 Task: Create Billing Term with Name: Payment Term 2, Description: Please pay within 15 days and Due Days: 15 days
Action: Mouse pressed left at (142, 22)
Screenshot: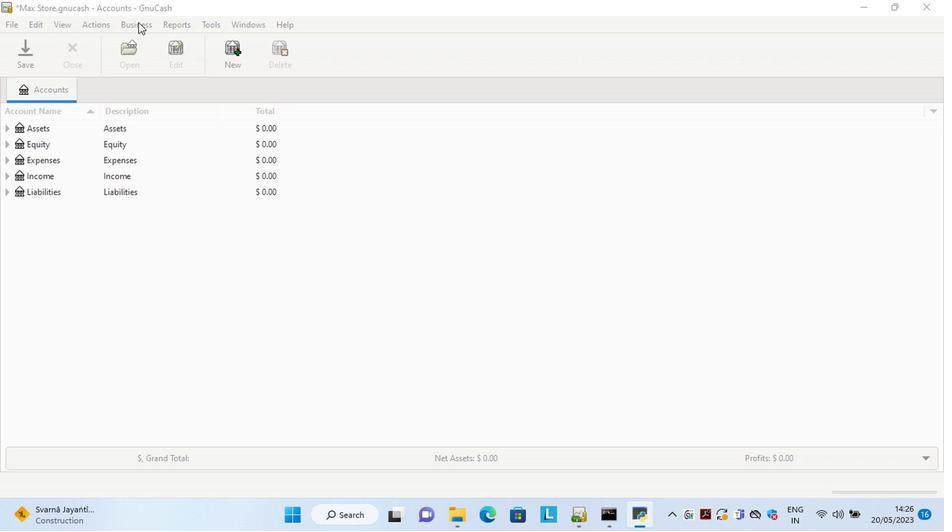 
Action: Mouse moved to (157, 132)
Screenshot: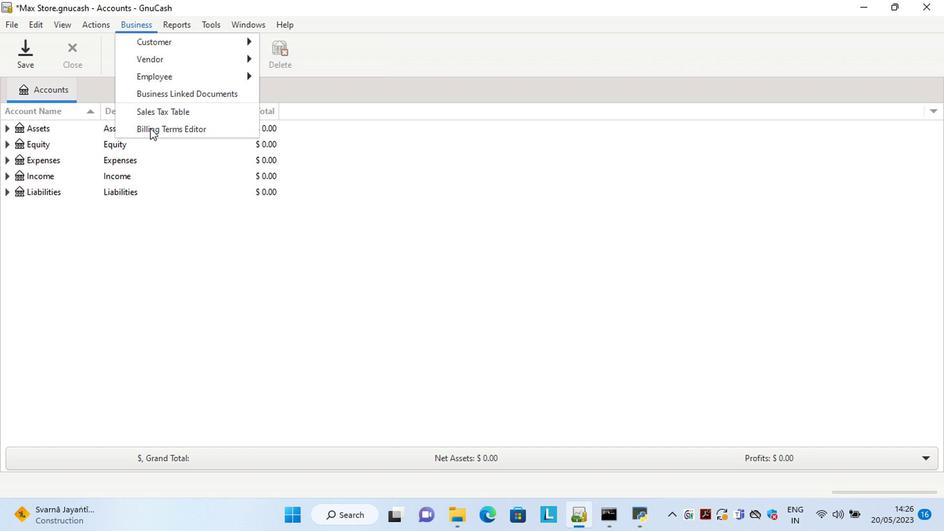
Action: Mouse pressed left at (157, 132)
Screenshot: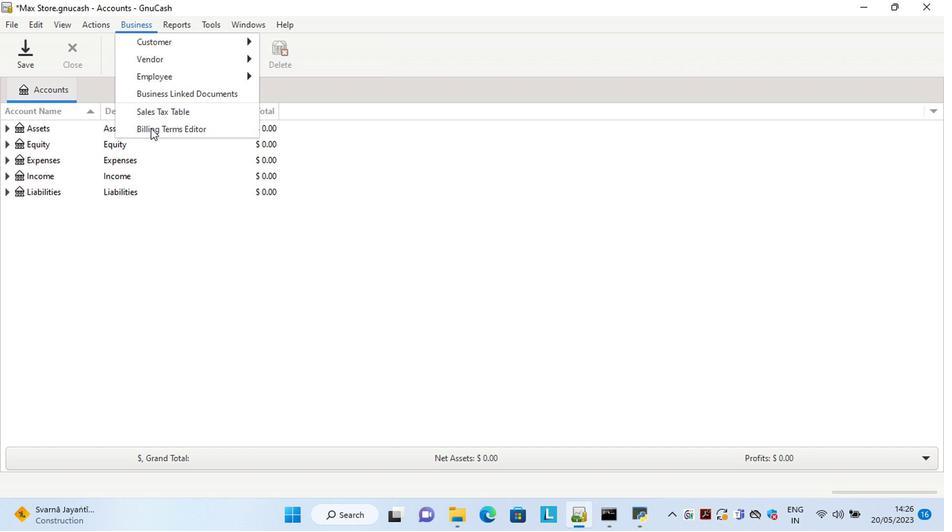 
Action: Mouse moved to (195, 271)
Screenshot: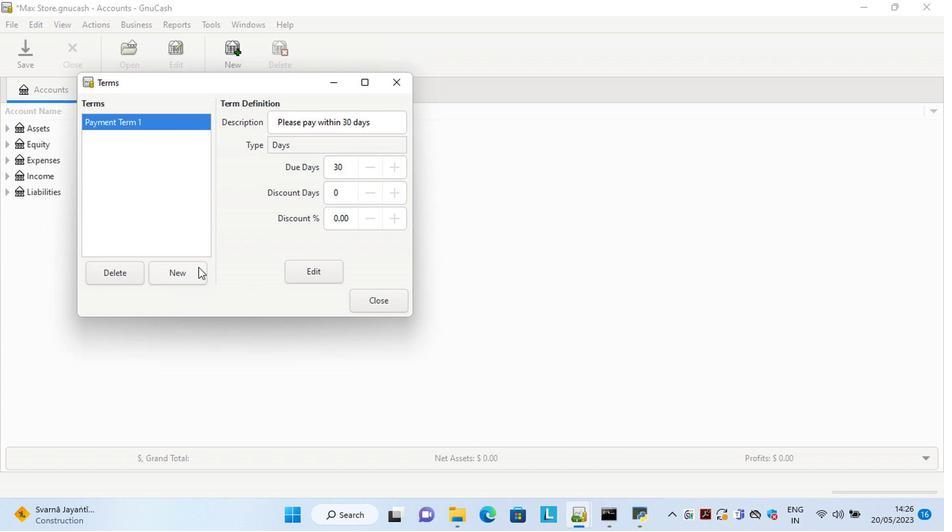 
Action: Mouse pressed left at (195, 271)
Screenshot: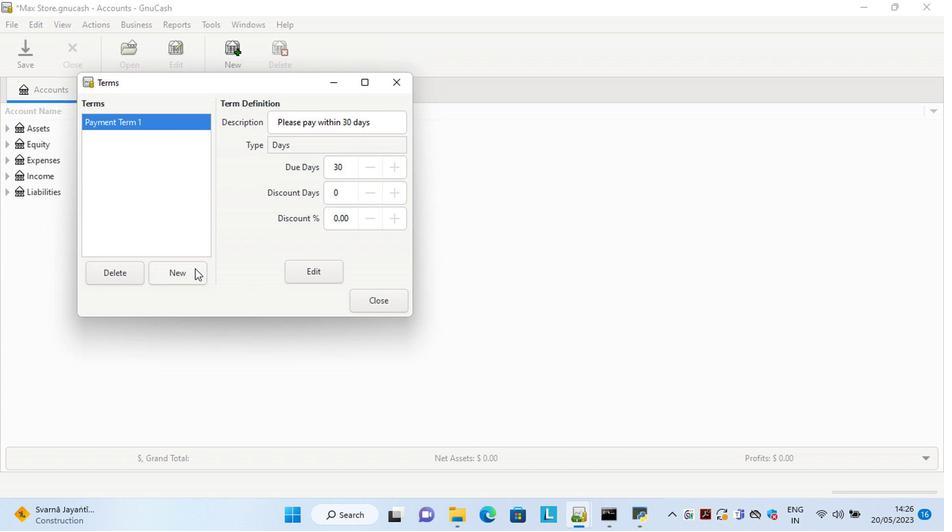 
Action: Mouse moved to (656, 166)
Screenshot: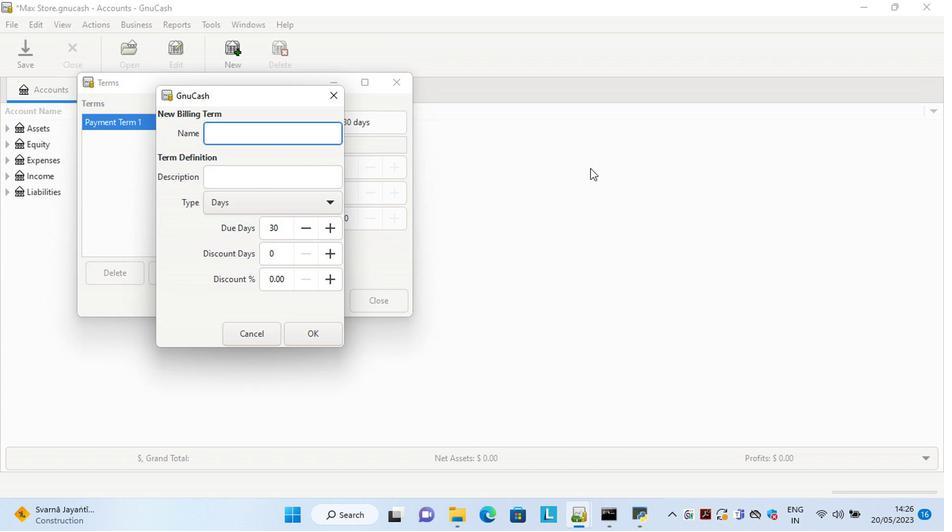 
Action: Key pressed <Key.shift>Paymetn<Key.space><Key.shift><Key.backspace><Key.backspace><Key.backspace>nt<Key.space><Key.shift>Term<Key.space>2<Key.tab><Key.shift>Please<Key.space>pay<Key.space>within<Key.space>15<Key.space>days
Screenshot: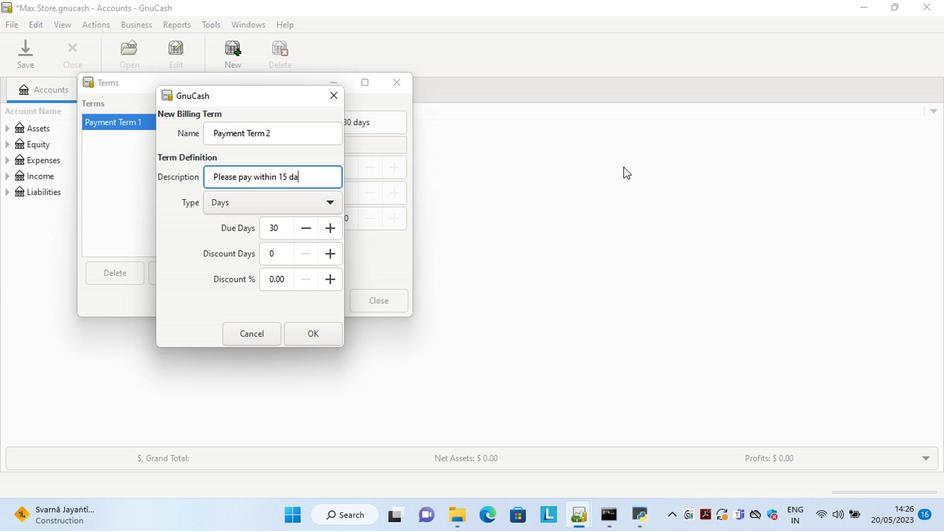 
Action: Mouse moved to (296, 226)
Screenshot: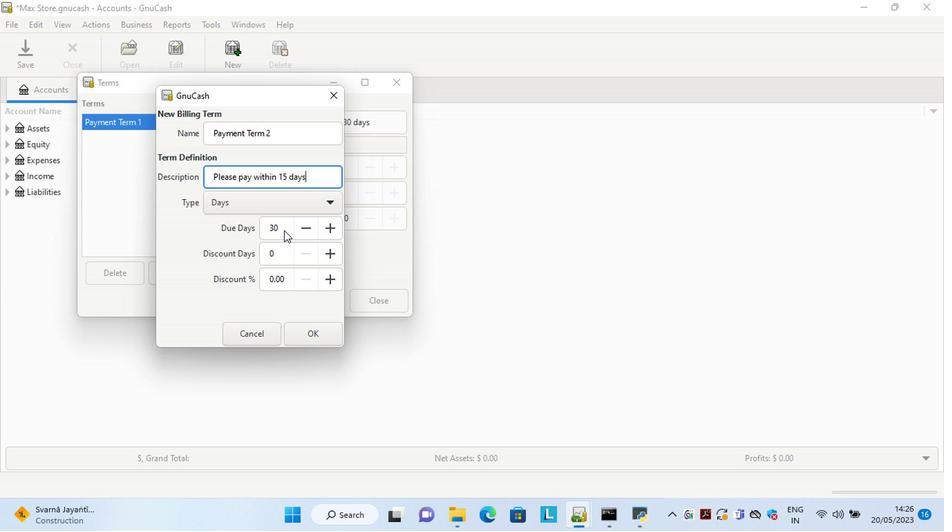 
Action: Mouse pressed left at (296, 226)
Screenshot: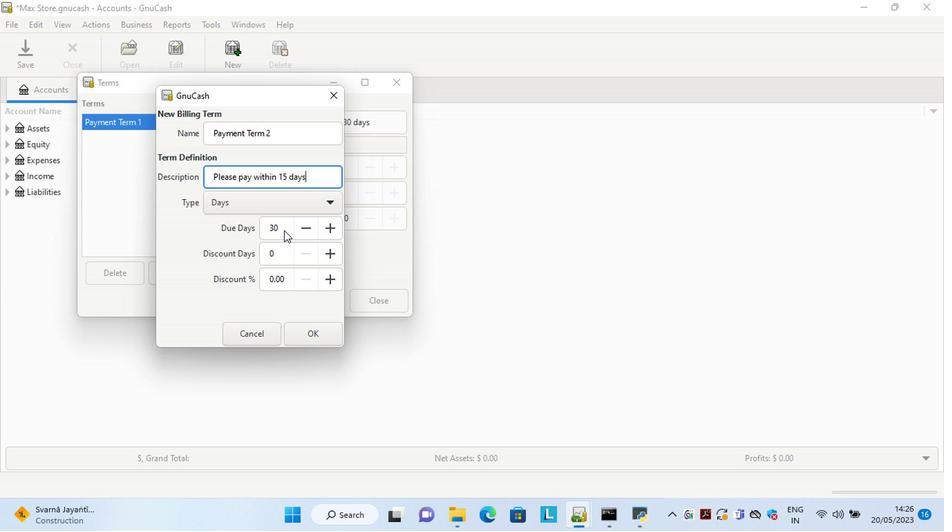 
Action: Mouse moved to (360, 221)
Screenshot: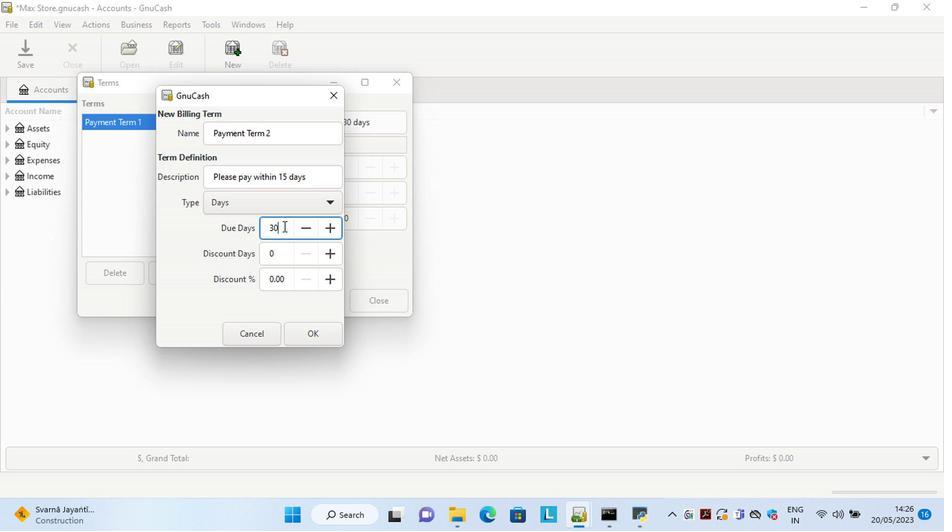 
Action: Key pressed <Key.backspace><Key.backspace>15
Screenshot: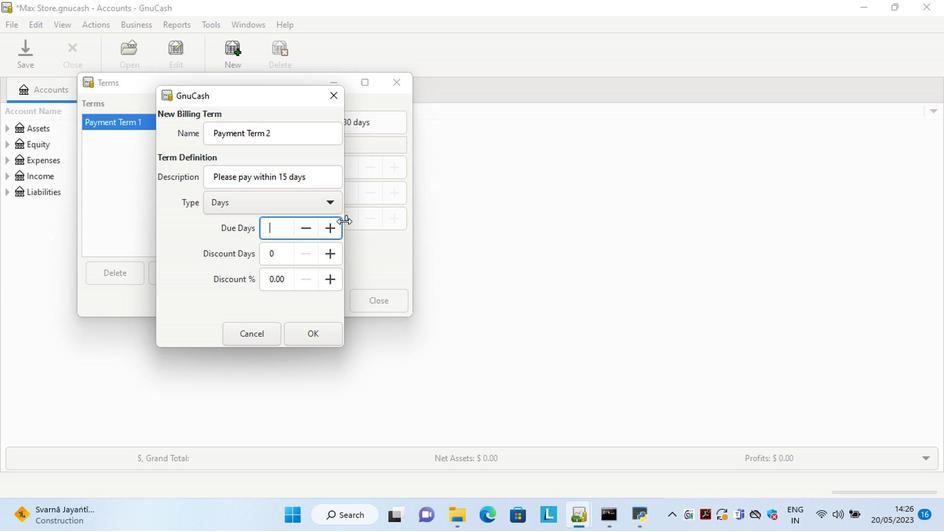 
Action: Mouse moved to (324, 328)
Screenshot: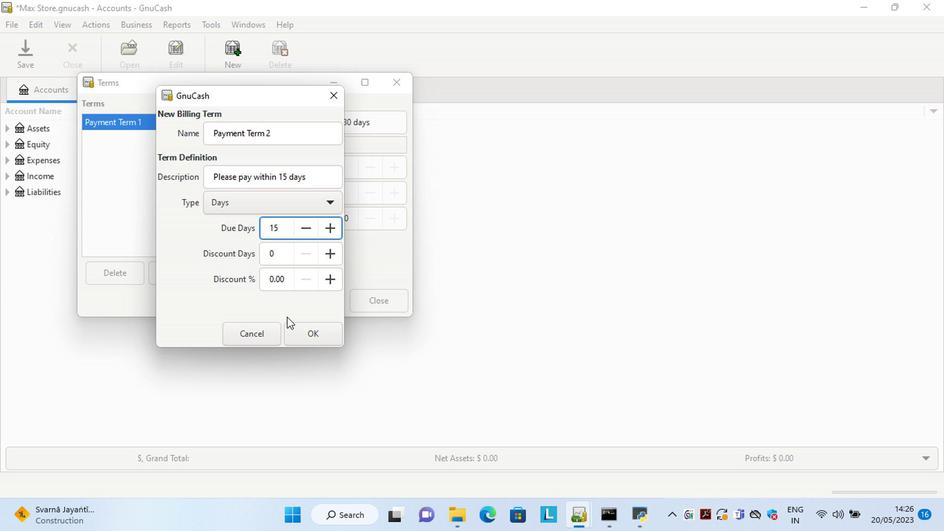 
Action: Mouse pressed left at (324, 328)
Screenshot: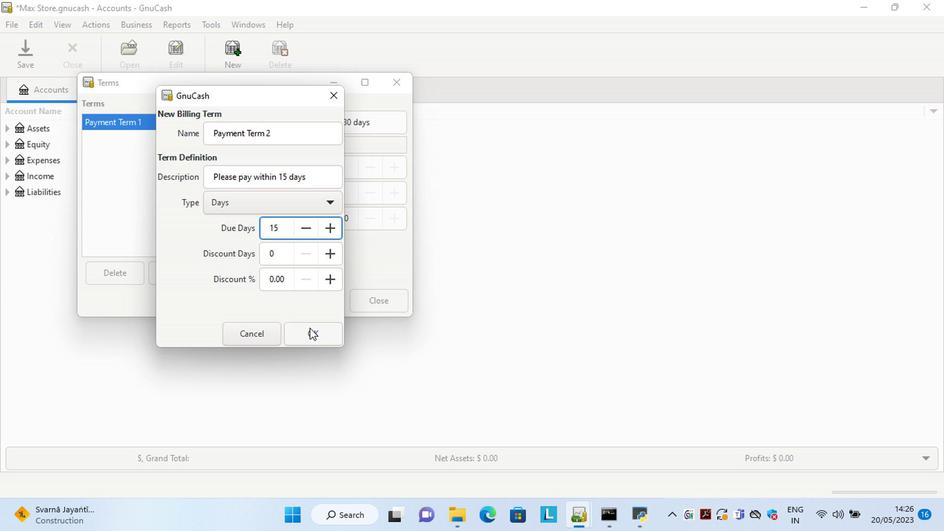 
Action: Mouse moved to (396, 302)
Screenshot: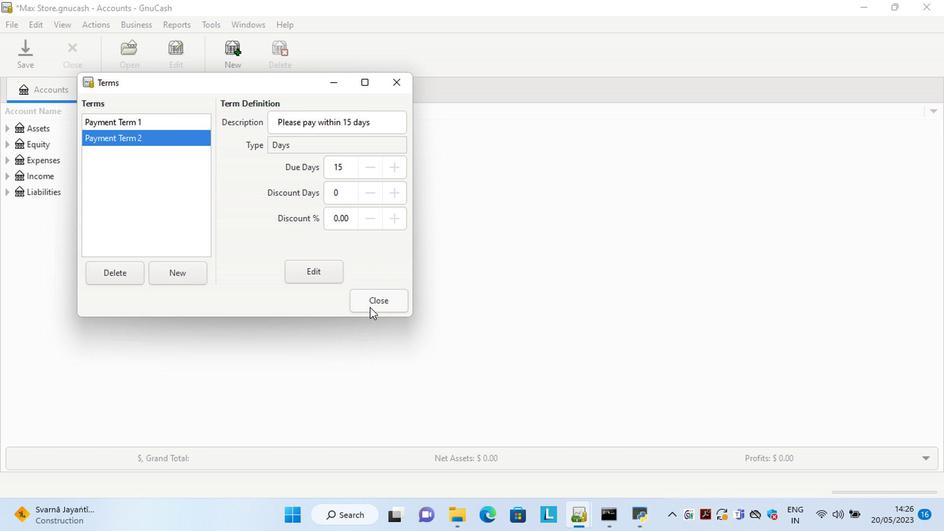 
Action: Mouse pressed left at (396, 302)
Screenshot: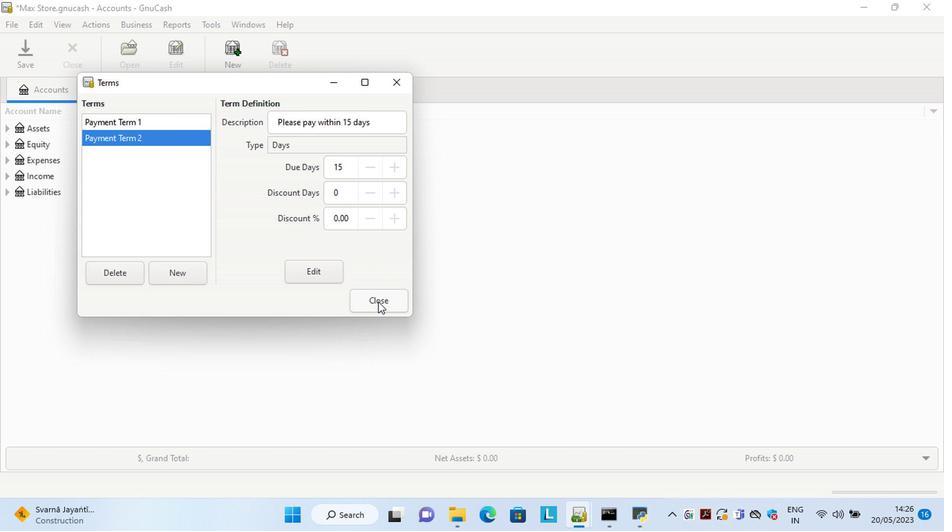 
